 Task: Add Everyone Pacific Eucalyptus Hand Soap to the cart.
Action: Mouse moved to (753, 280)
Screenshot: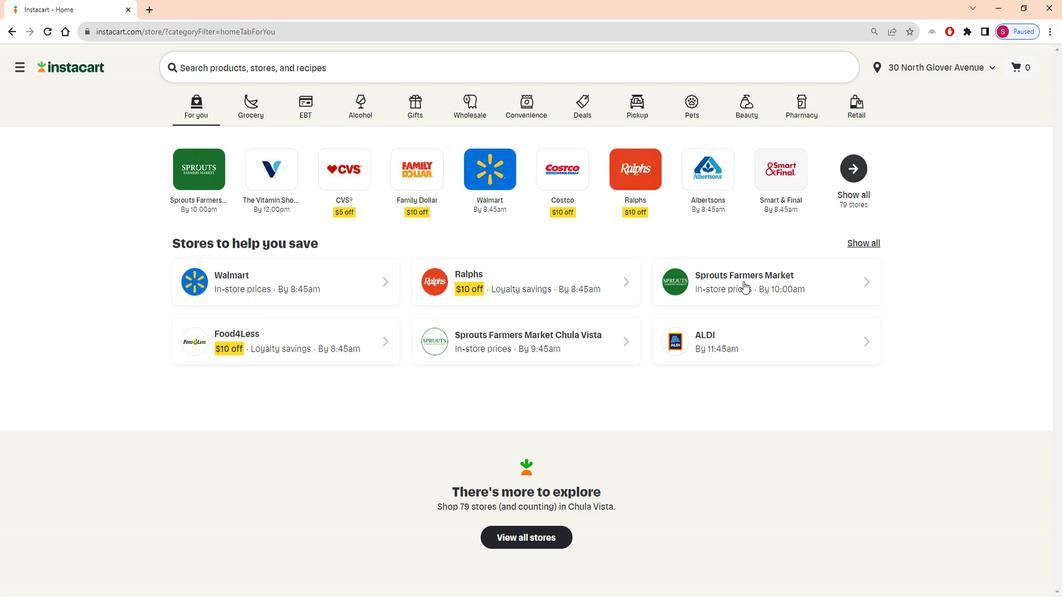 
Action: Mouse pressed left at (753, 280)
Screenshot: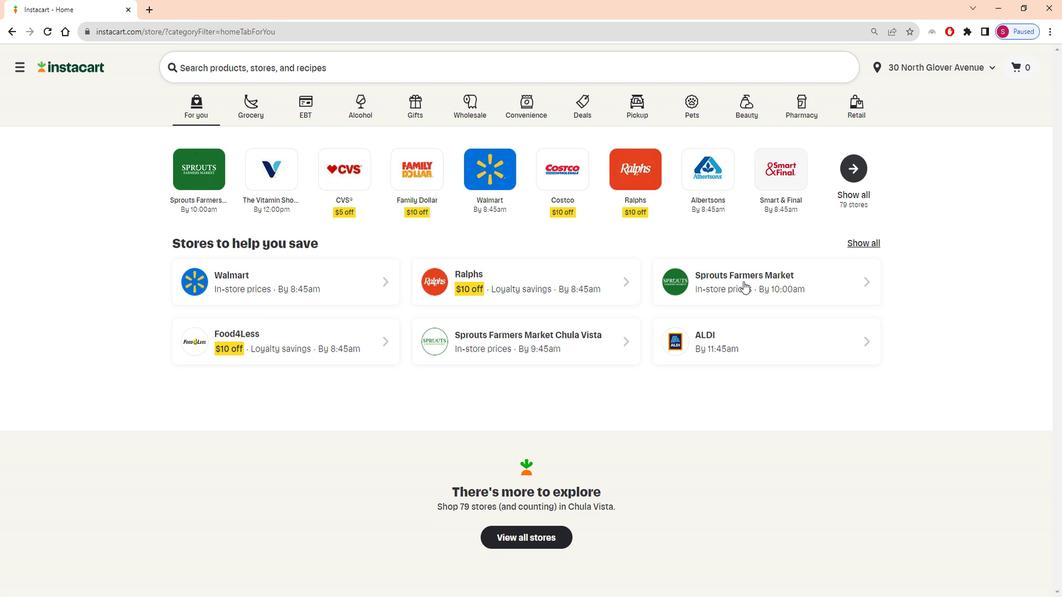 
Action: Mouse moved to (69, 411)
Screenshot: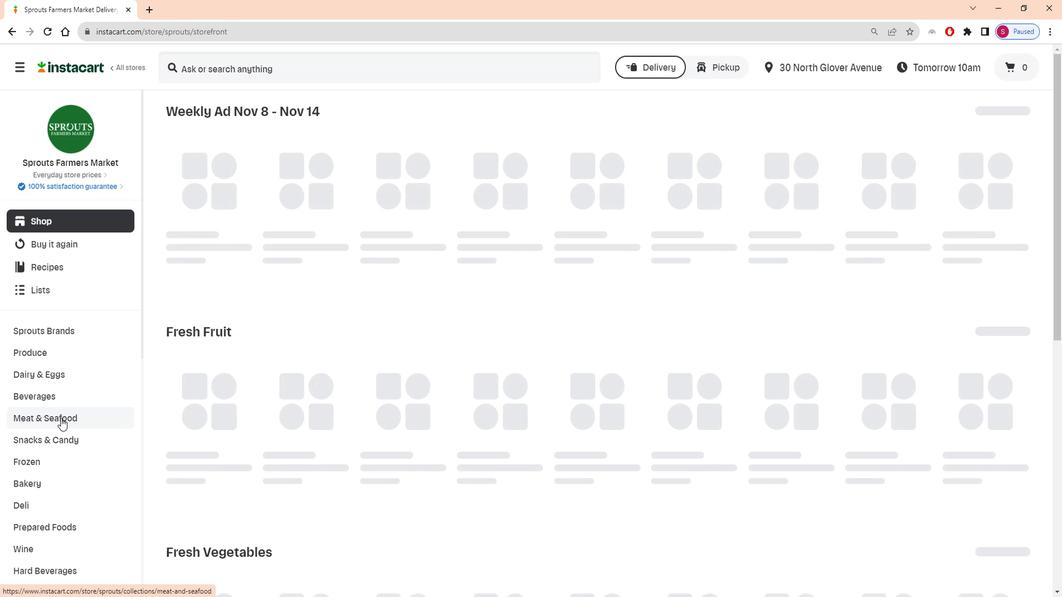 
Action: Mouse scrolled (69, 410) with delta (0, 0)
Screenshot: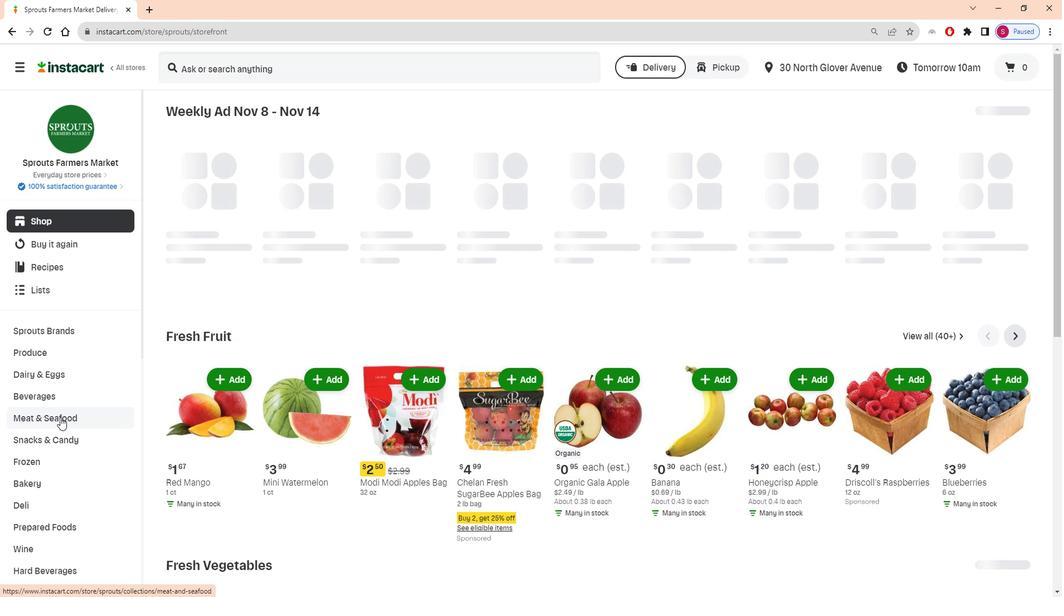 
Action: Mouse scrolled (69, 410) with delta (0, 0)
Screenshot: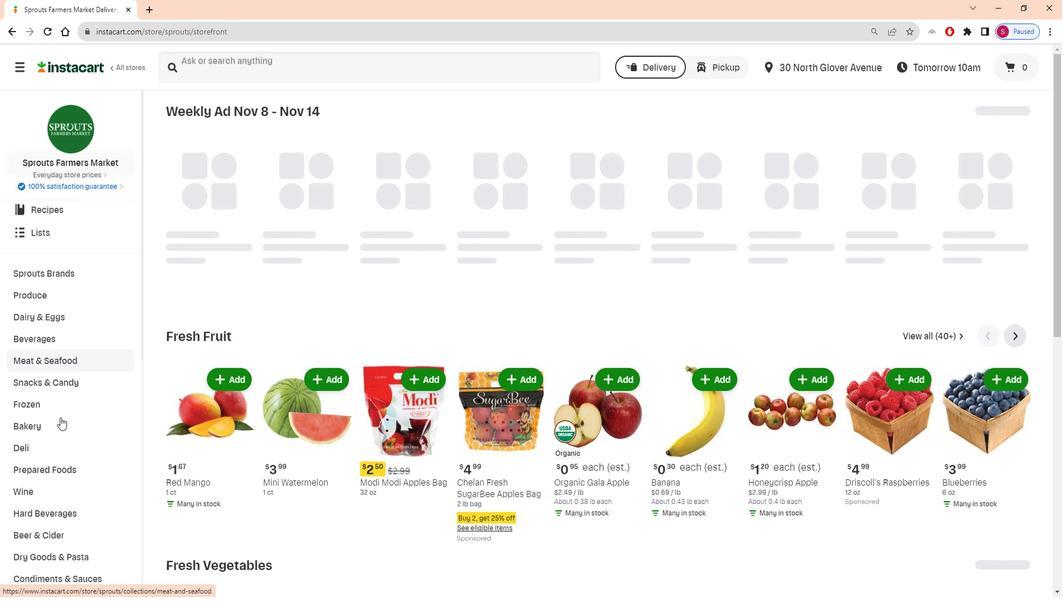 
Action: Mouse scrolled (69, 410) with delta (0, 0)
Screenshot: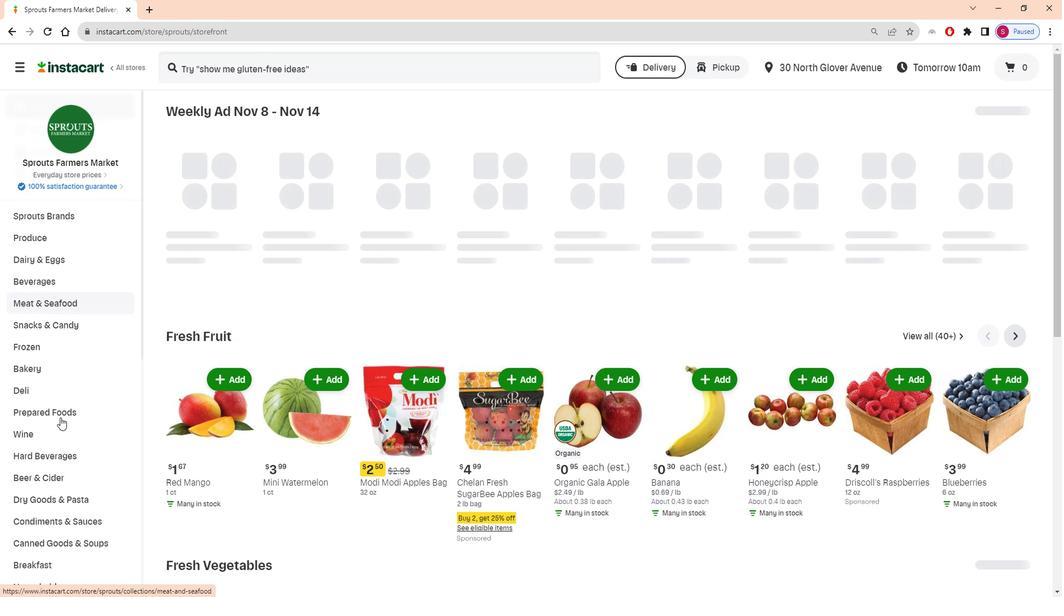 
Action: Mouse scrolled (69, 410) with delta (0, 0)
Screenshot: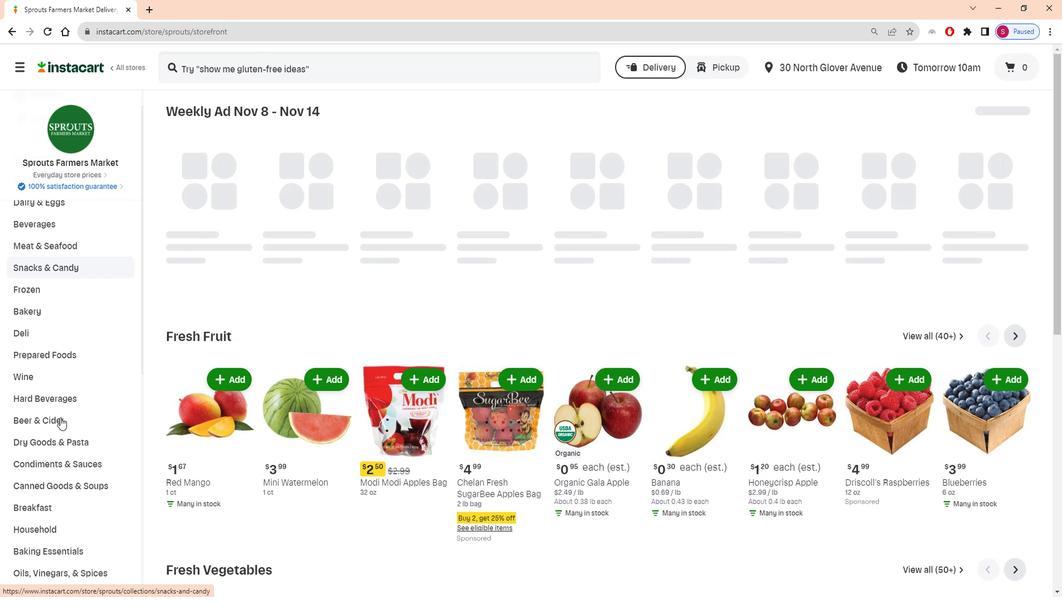 
Action: Mouse scrolled (69, 410) with delta (0, 0)
Screenshot: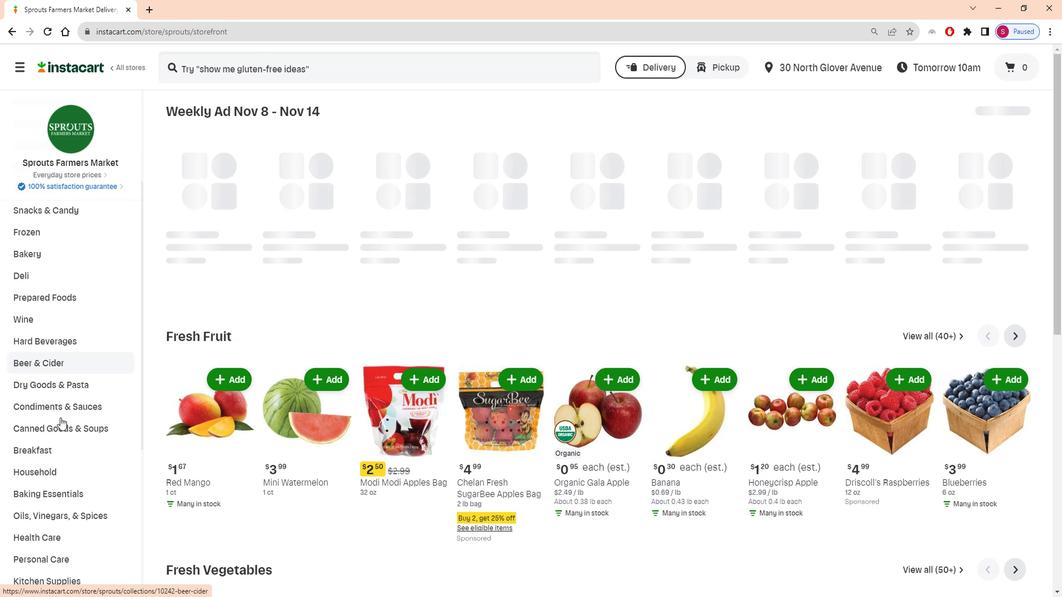 
Action: Mouse scrolled (69, 410) with delta (0, 0)
Screenshot: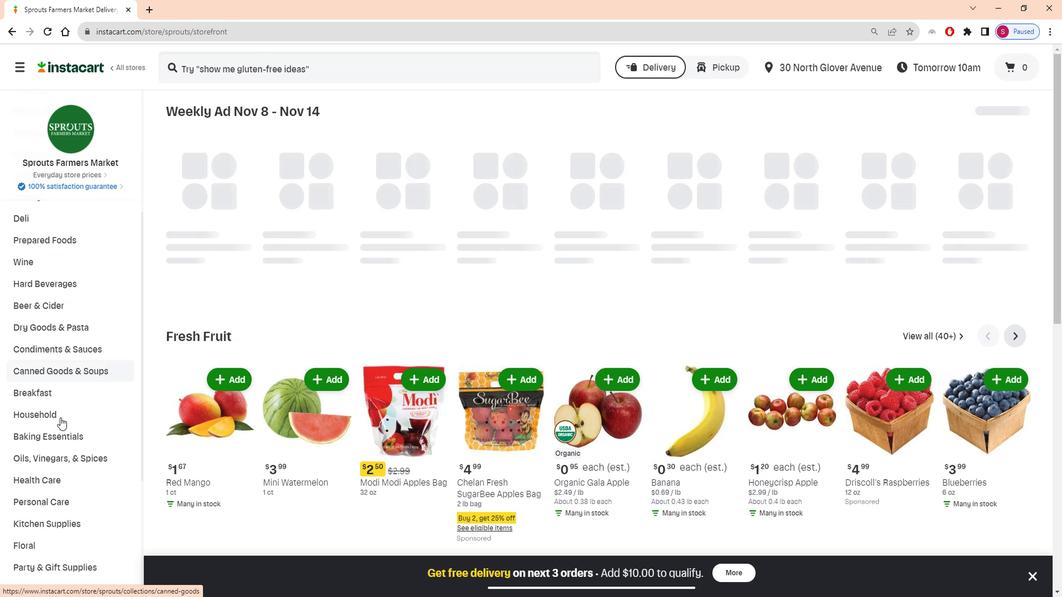 
Action: Mouse moved to (78, 441)
Screenshot: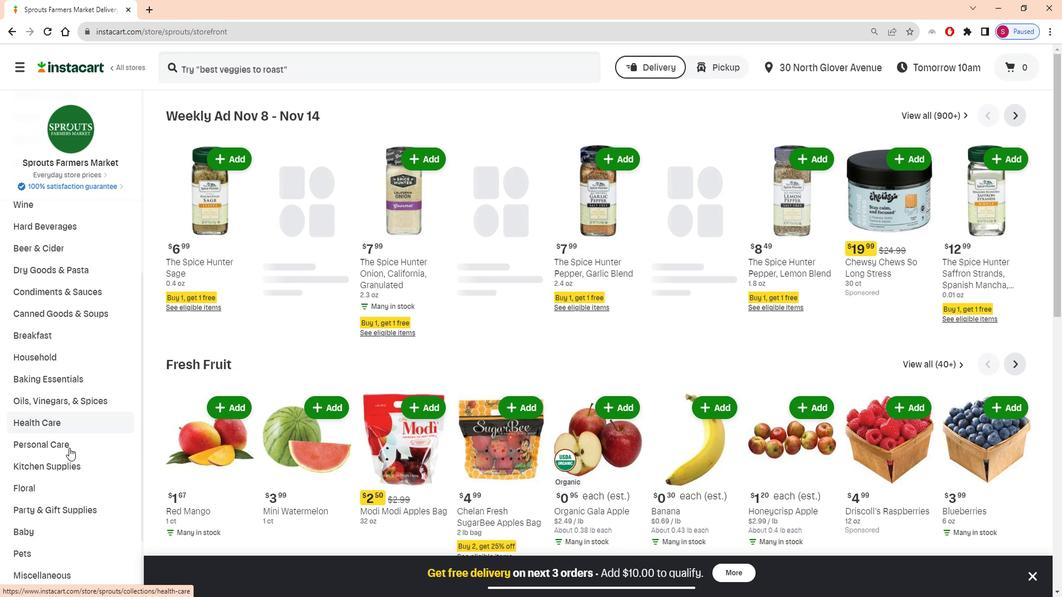 
Action: Mouse pressed left at (78, 441)
Screenshot: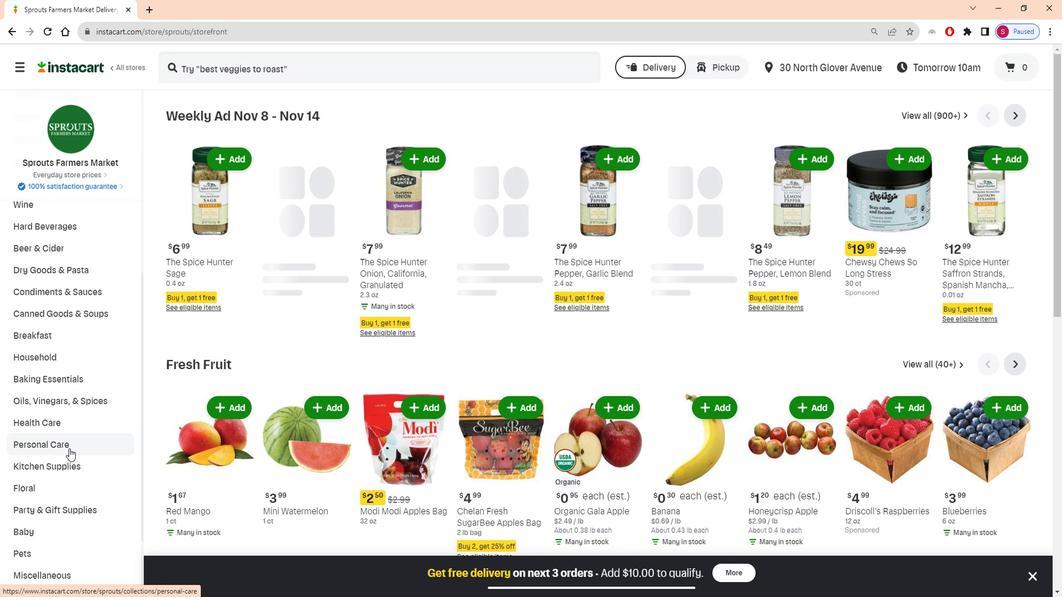 
Action: Mouse moved to (271, 151)
Screenshot: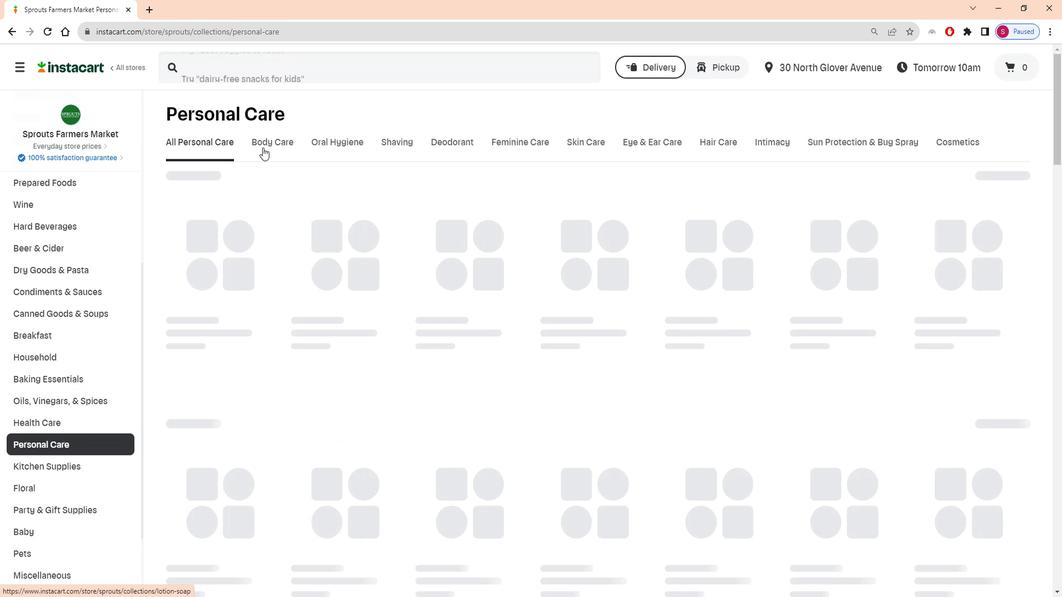 
Action: Mouse pressed left at (271, 151)
Screenshot: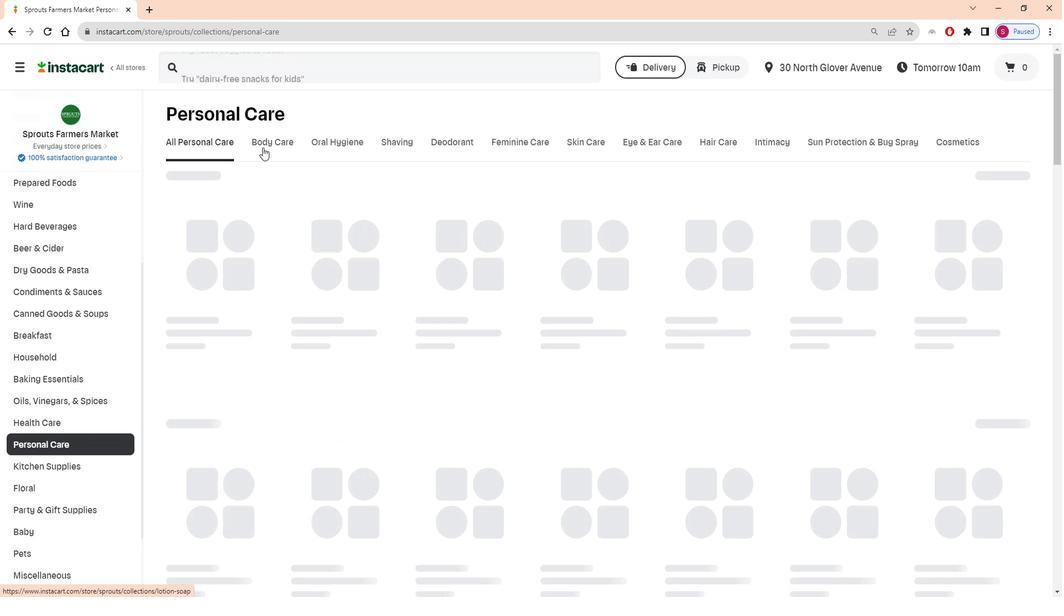 
Action: Mouse moved to (382, 212)
Screenshot: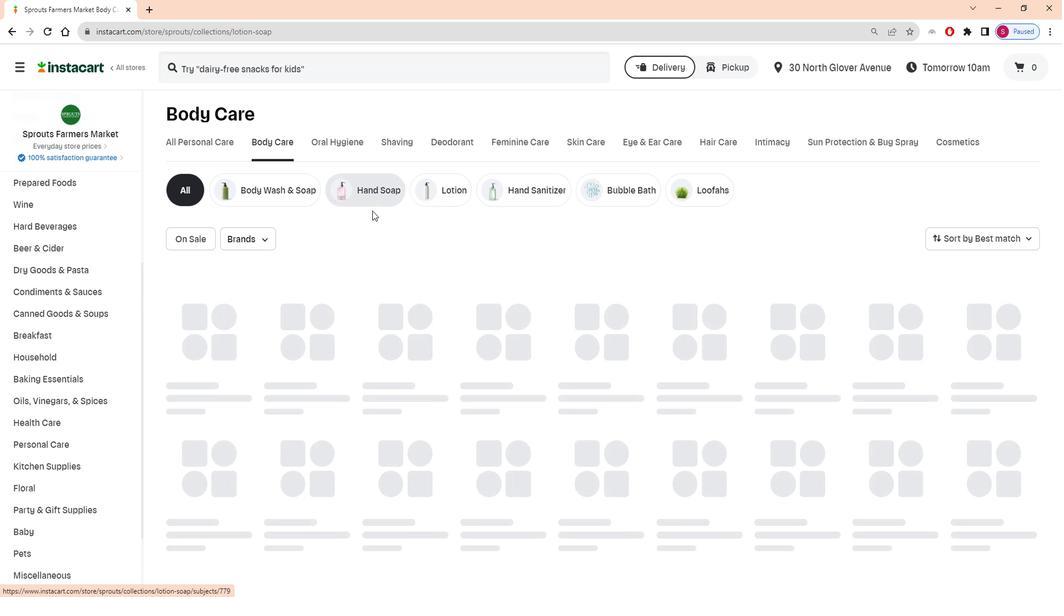 
Action: Mouse pressed left at (382, 212)
Screenshot: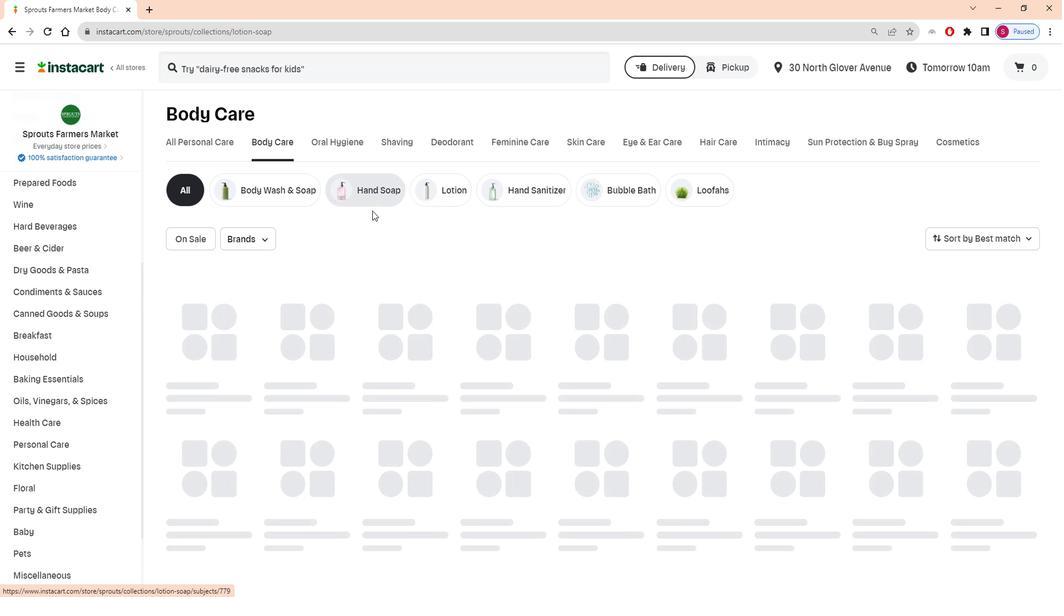 
Action: Mouse moved to (390, 206)
Screenshot: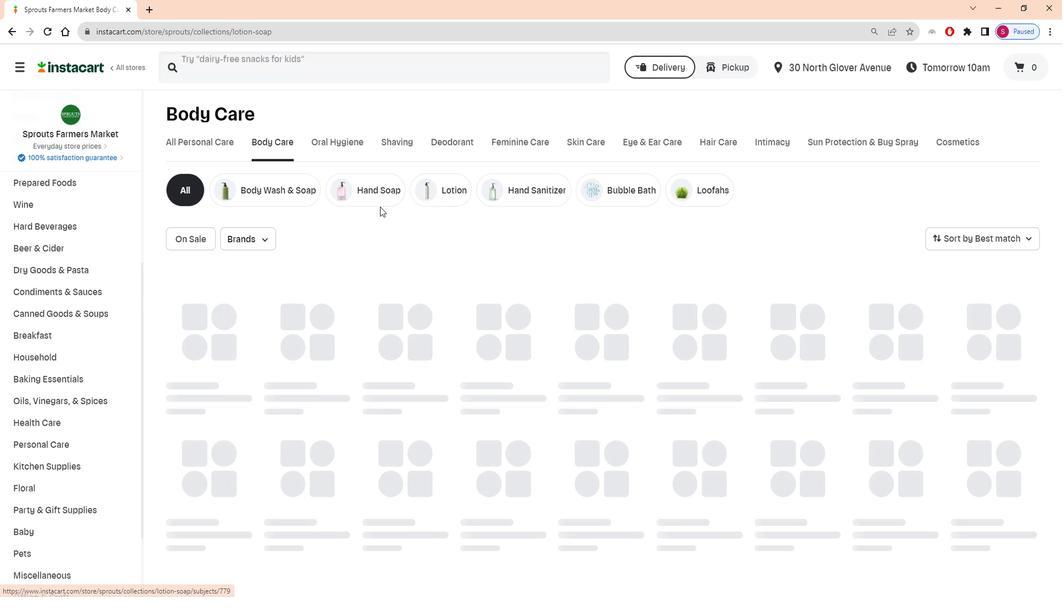 
Action: Mouse pressed left at (390, 206)
Screenshot: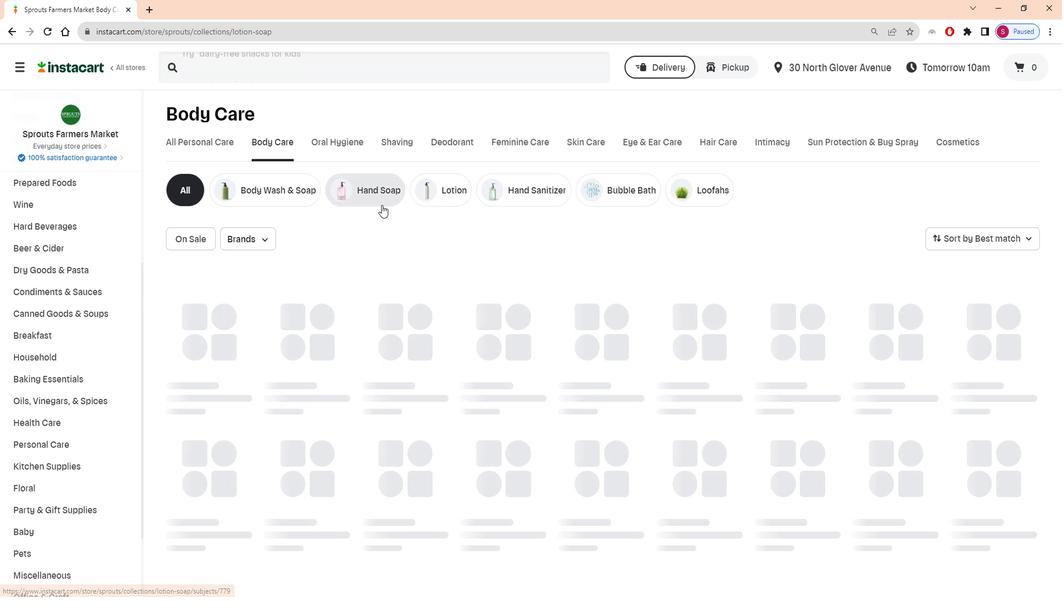 
Action: Mouse moved to (362, 72)
Screenshot: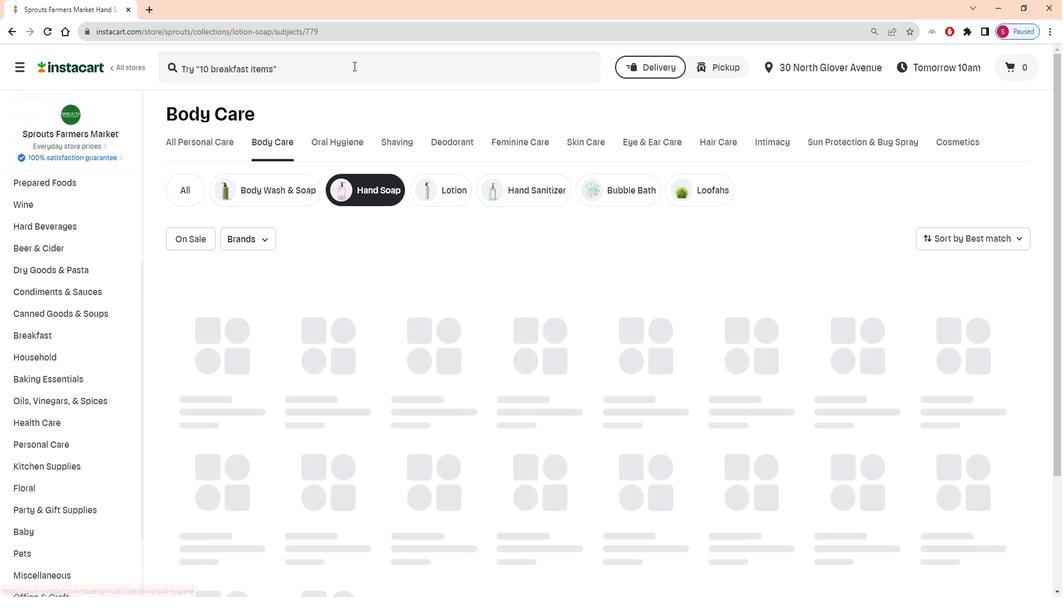
Action: Mouse pressed left at (362, 72)
Screenshot: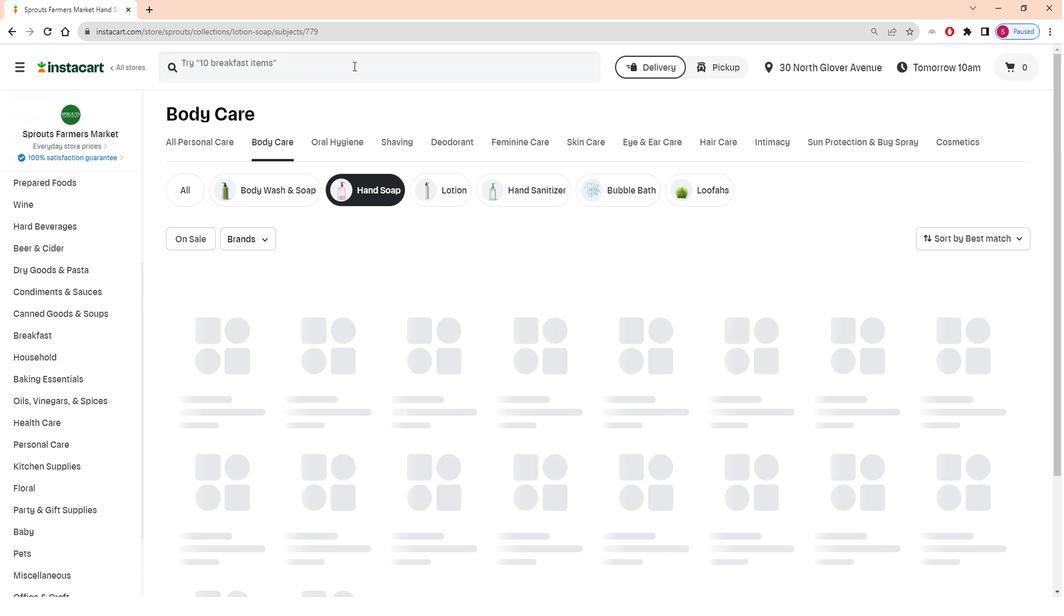 
Action: Key pressed <Key.shift>Everyone<Key.space><Key.shift>Pacific<Key.space><Key.shift>Eucalyptus<Key.space><Key.shift>Hand<Key.space><Key.shift>Soap<Key.space><Key.enter>
Screenshot: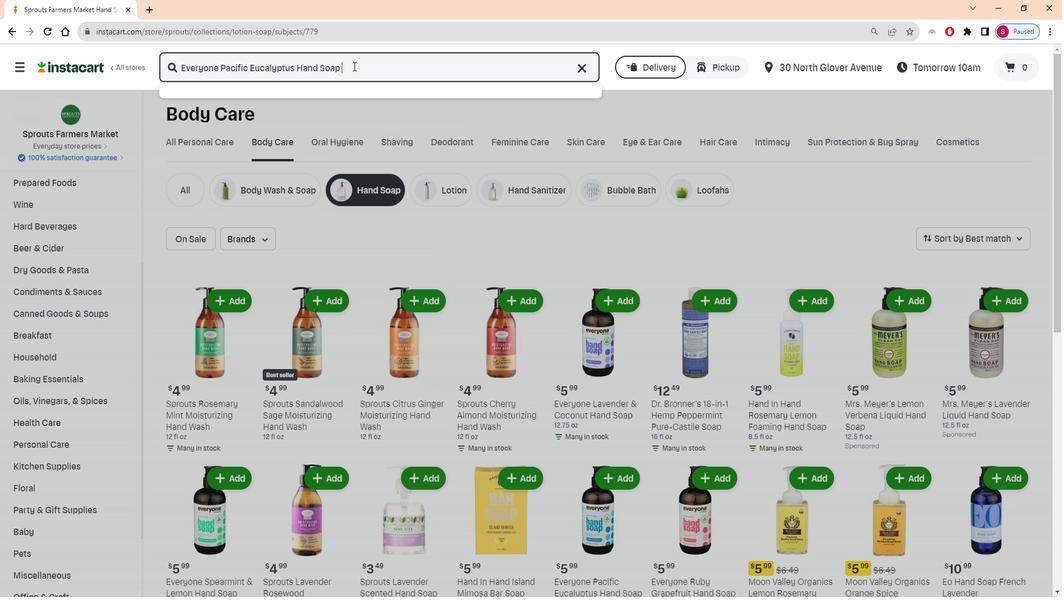
Action: Mouse moved to (188, 227)
Screenshot: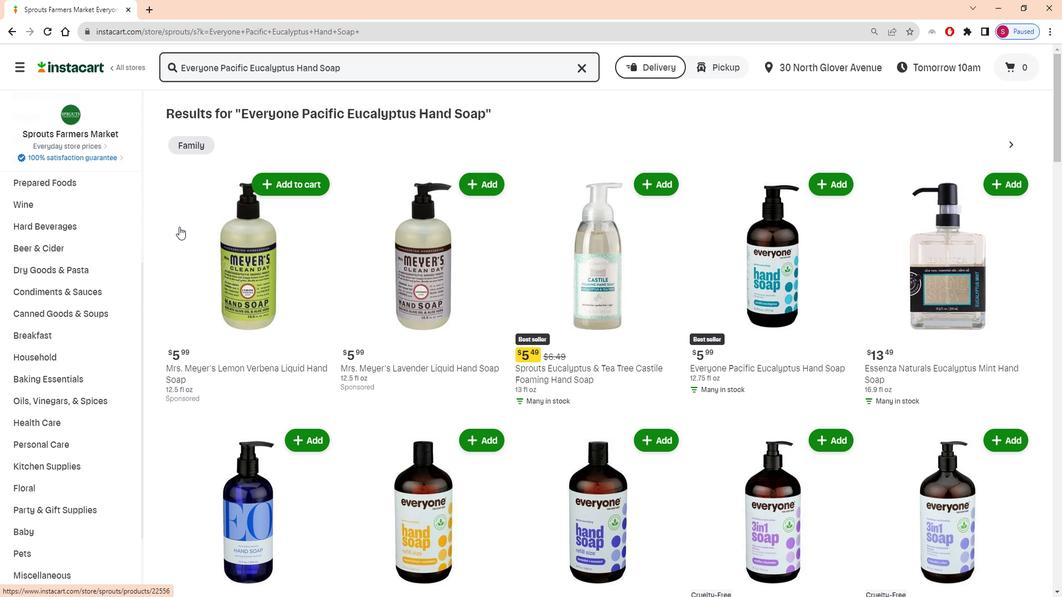 
Action: Mouse scrolled (188, 226) with delta (0, 0)
Screenshot: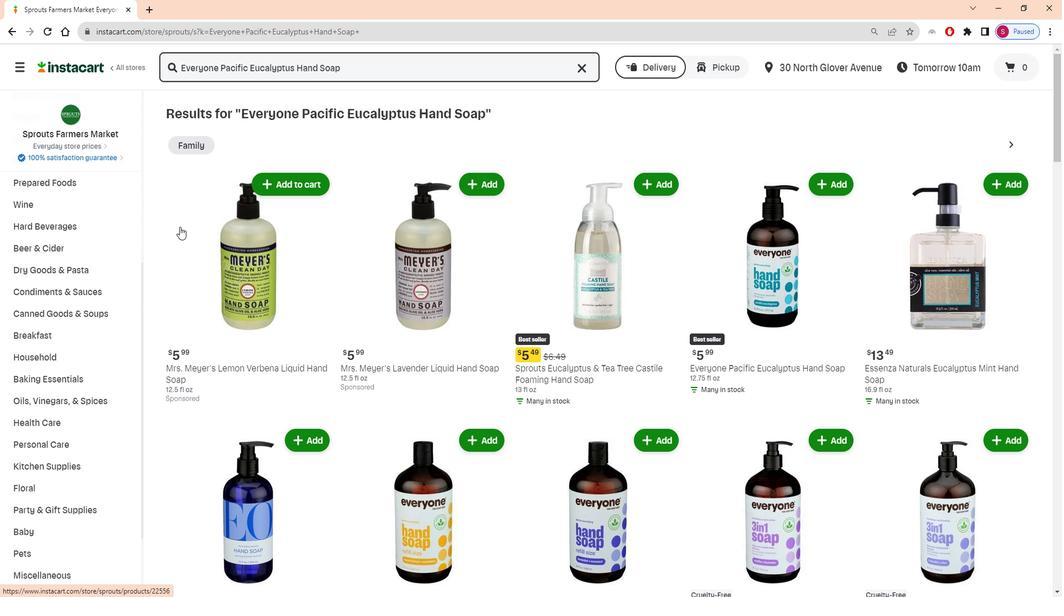 
Action: Mouse moved to (497, 243)
Screenshot: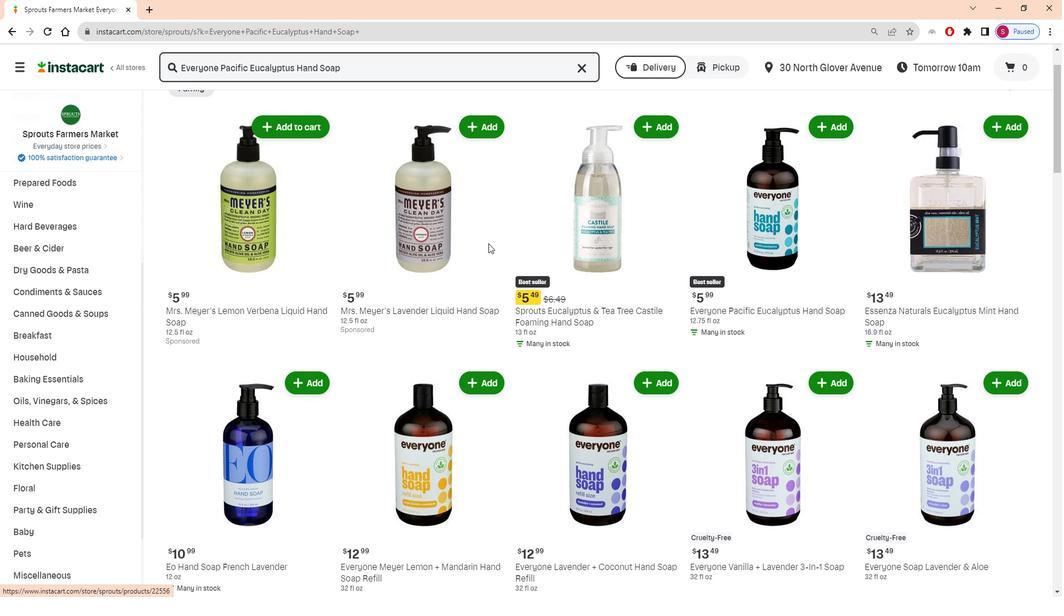 
Action: Mouse scrolled (497, 244) with delta (0, 0)
Screenshot: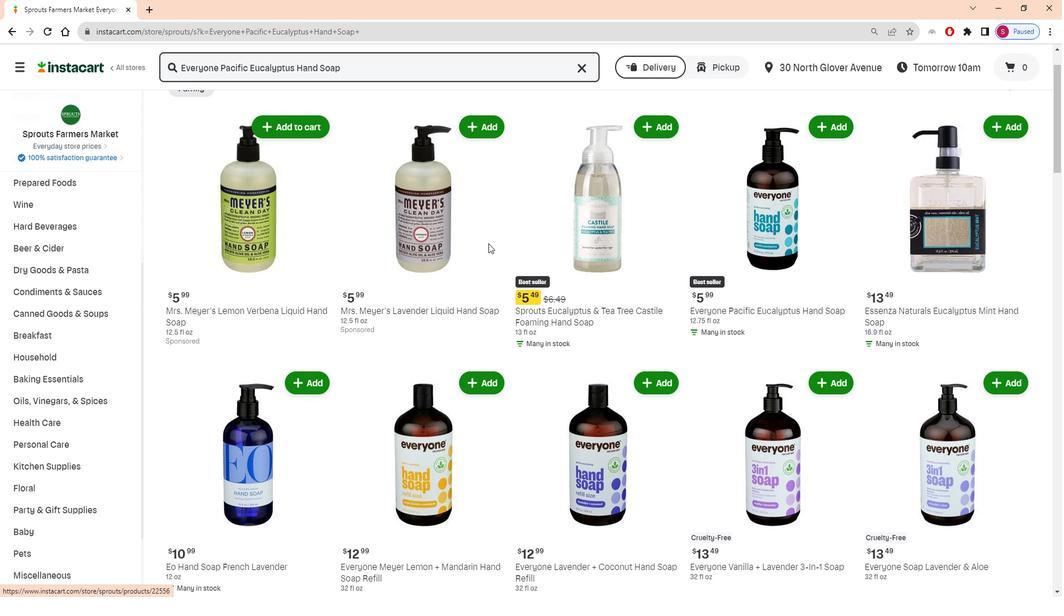 
Action: Mouse moved to (513, 246)
Screenshot: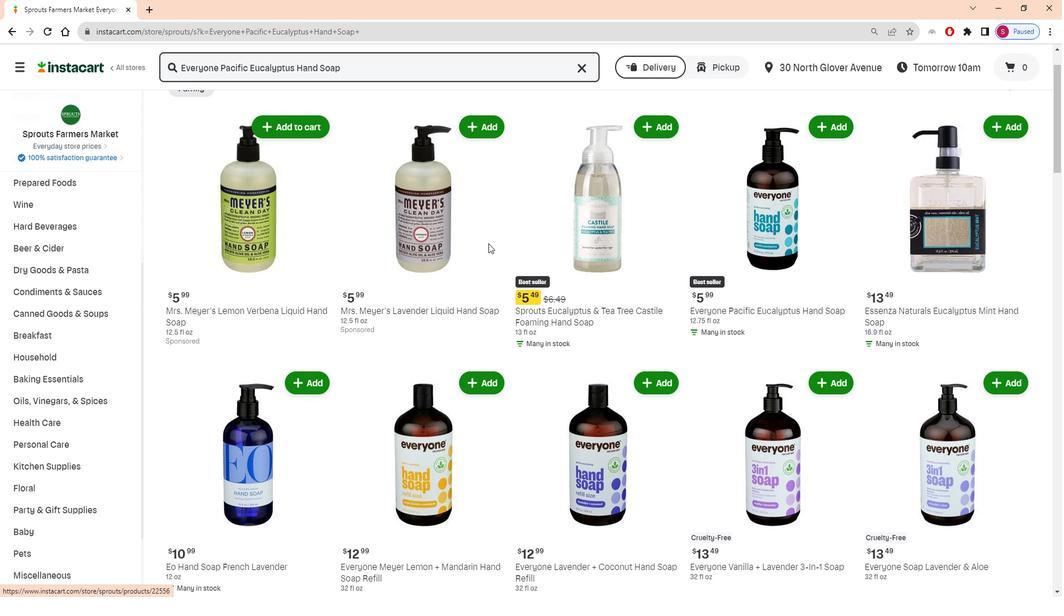 
Action: Mouse scrolled (513, 247) with delta (0, 0)
Screenshot: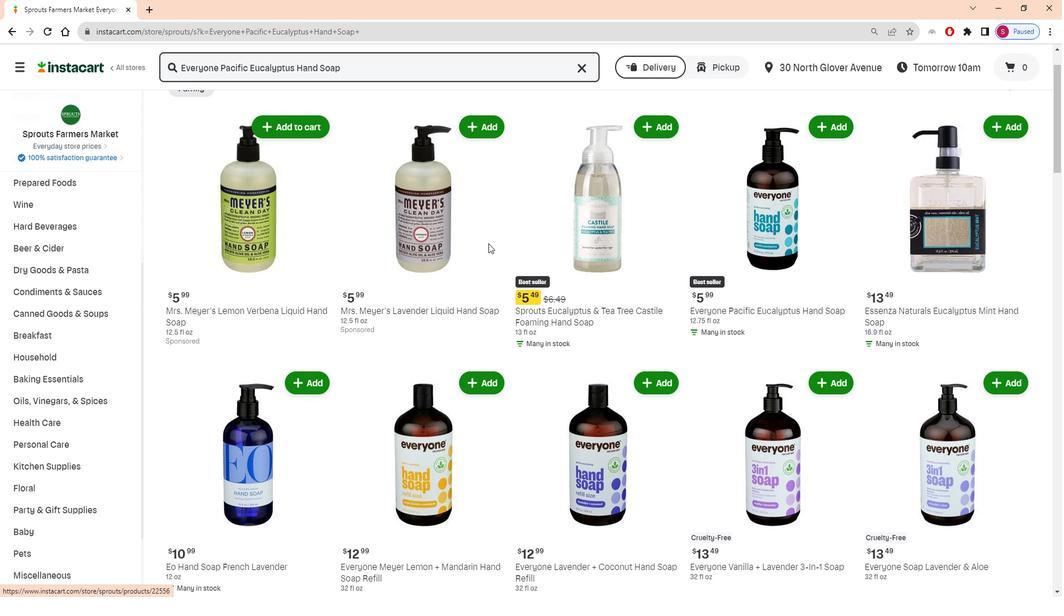 
Action: Mouse moved to (522, 247)
Screenshot: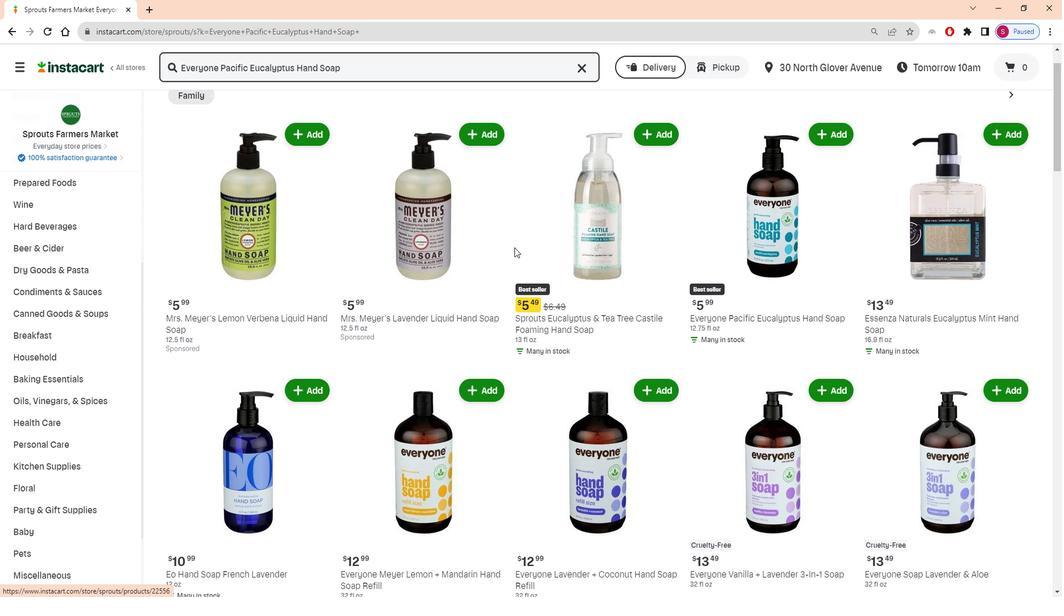 
Action: Mouse scrolled (522, 247) with delta (0, 0)
Screenshot: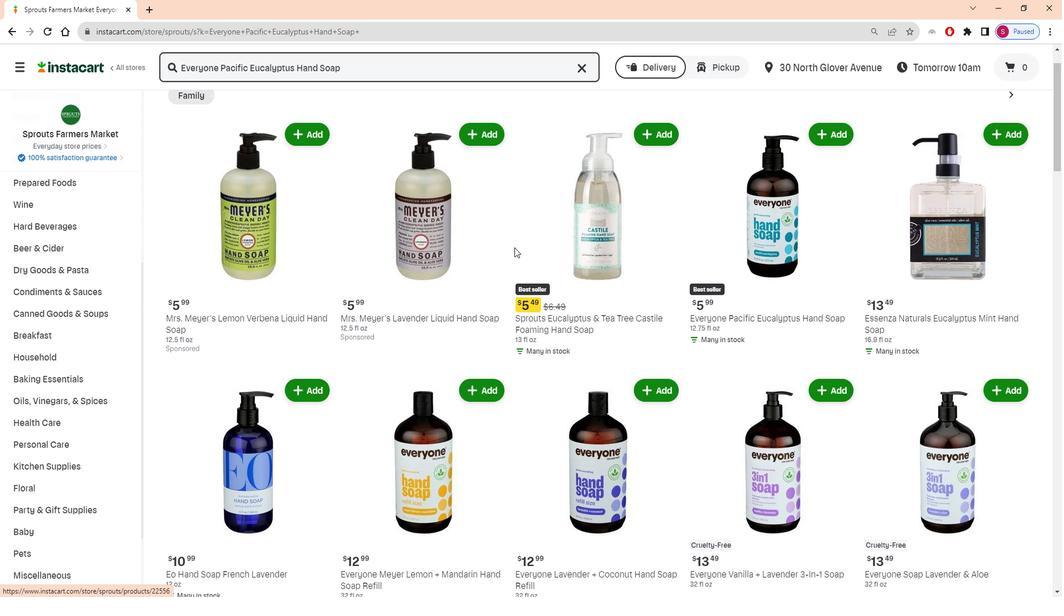
Action: Mouse moved to (834, 186)
Screenshot: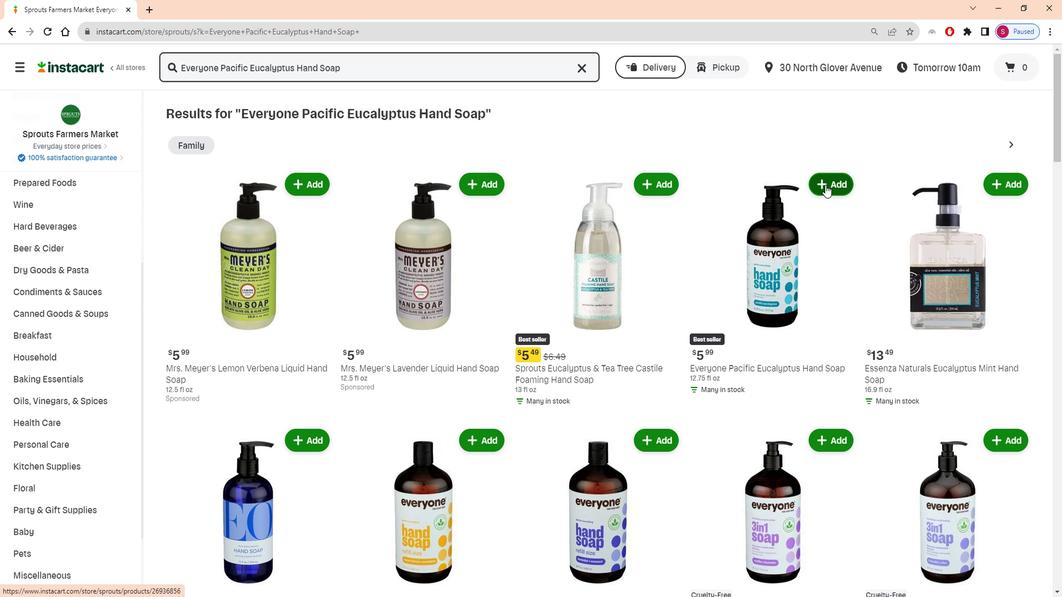 
Action: Mouse pressed left at (834, 186)
Screenshot: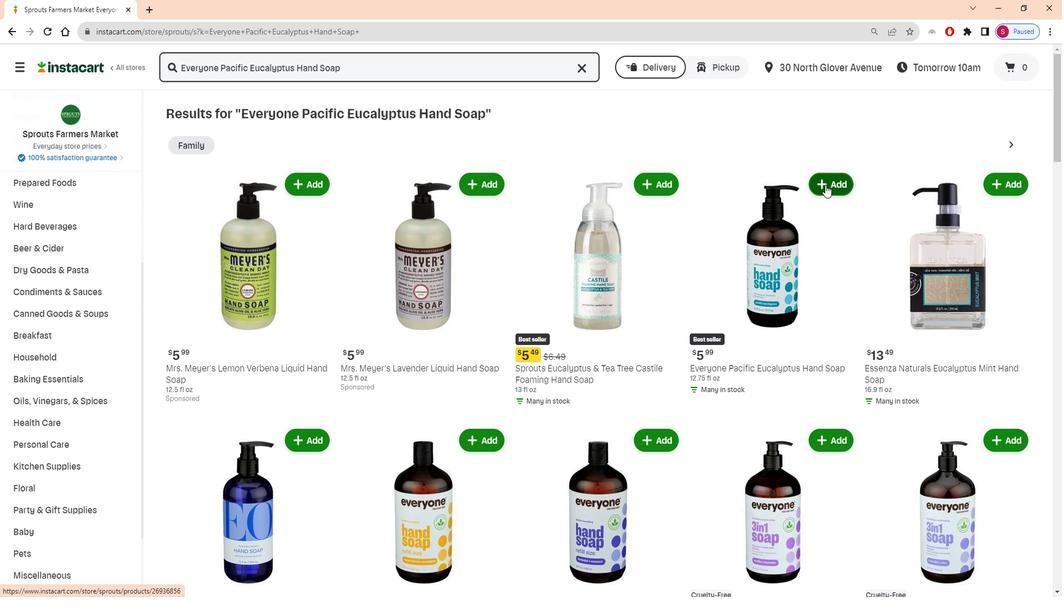 
Action: Mouse moved to (860, 131)
Screenshot: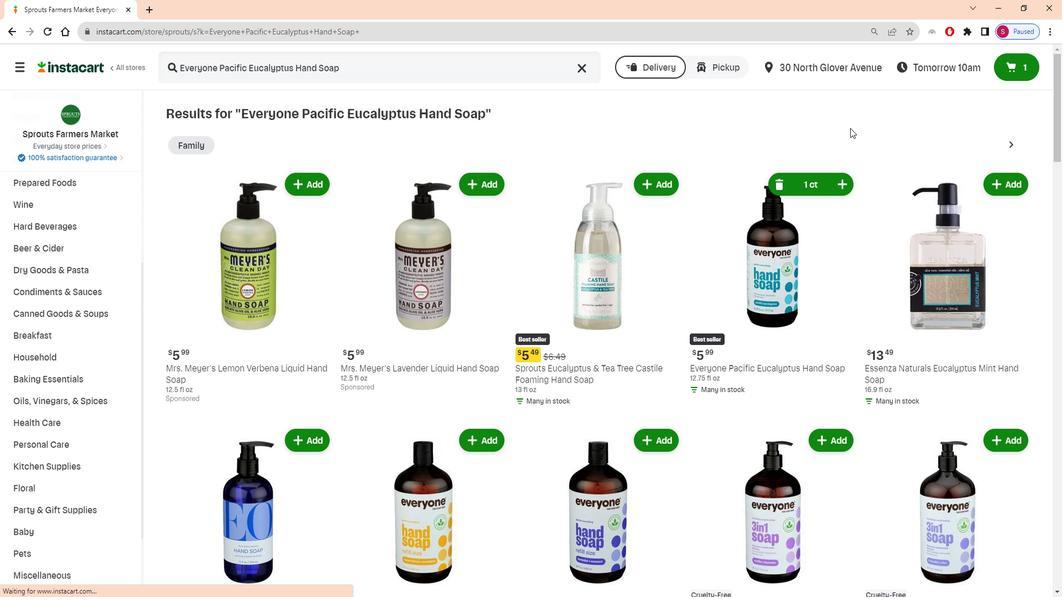 
